 Task: Move the task Implement a new cloud-based accounting system for a company to the section To-Do in the project AgileLab and sort the tasks in the project by Assignee in Ascending order
Action: Mouse moved to (424, 323)
Screenshot: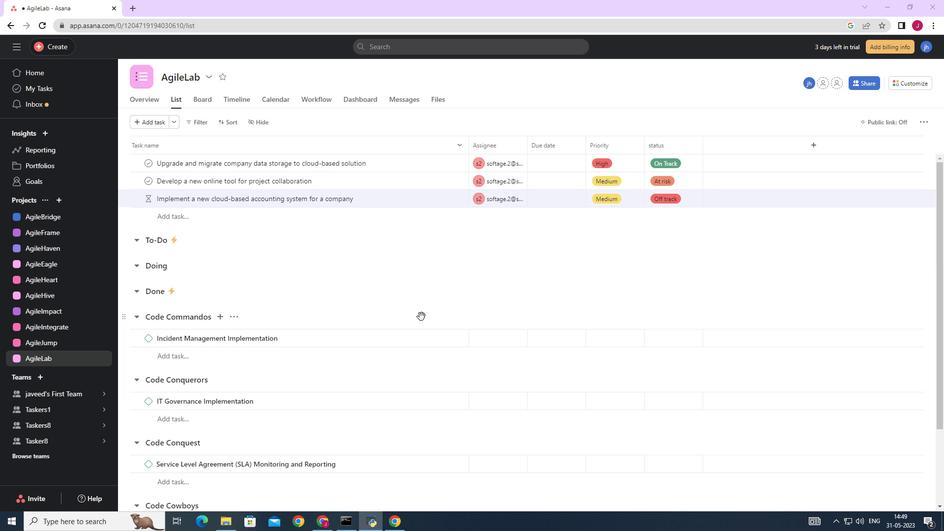 
Action: Mouse scrolled (424, 324) with delta (0, 0)
Screenshot: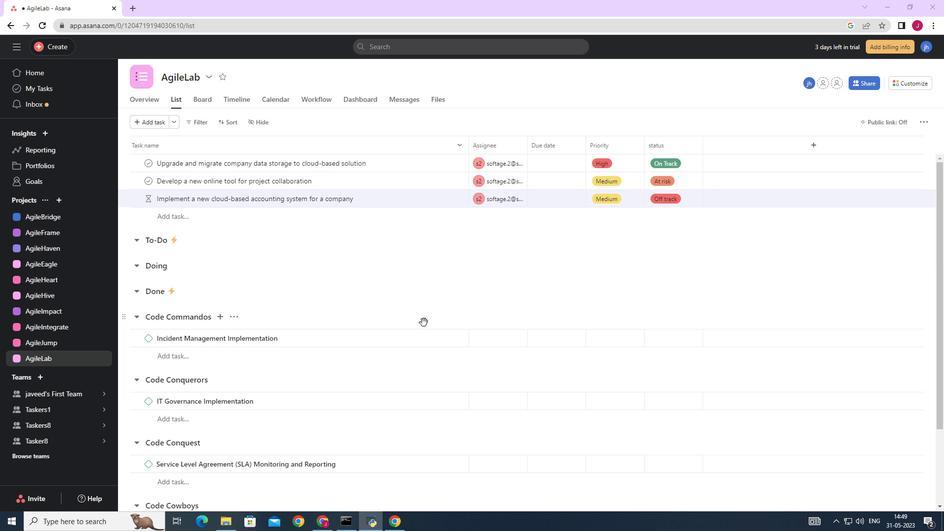 
Action: Mouse moved to (424, 324)
Screenshot: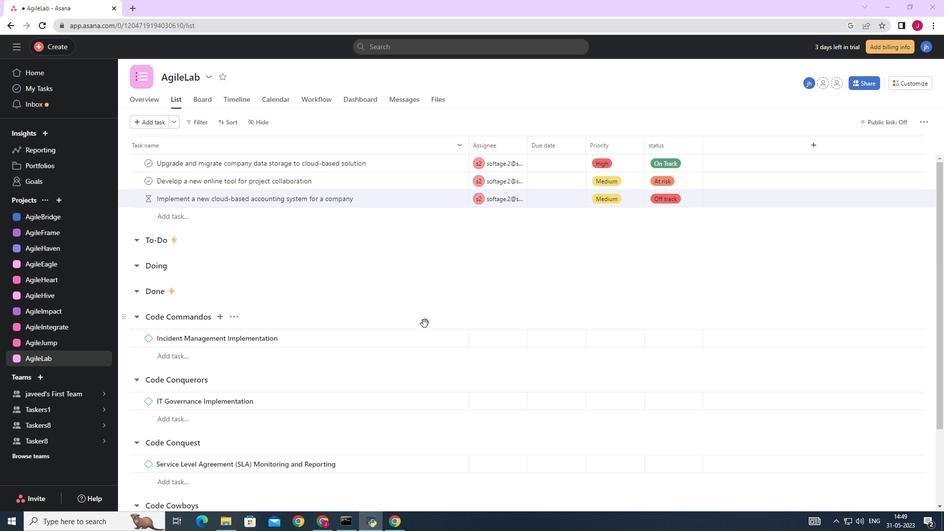 
Action: Mouse scrolled (424, 324) with delta (0, 0)
Screenshot: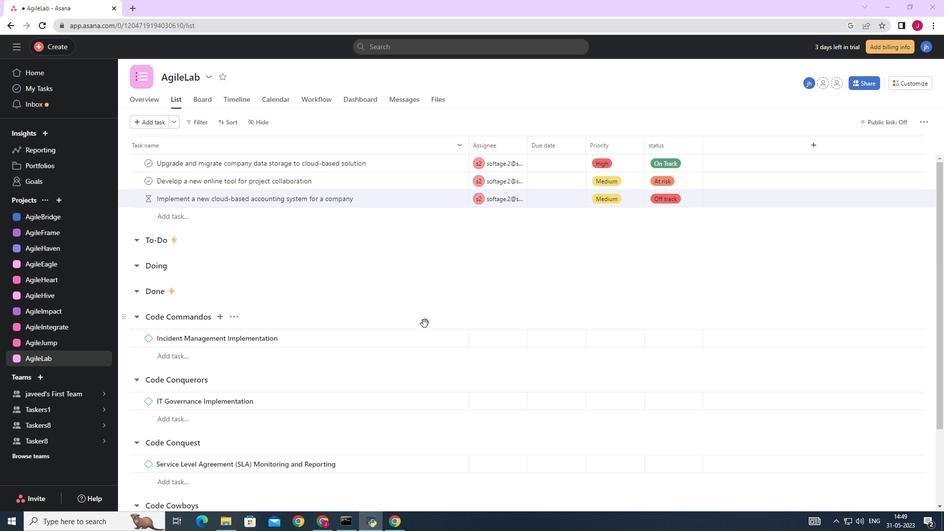 
Action: Mouse moved to (423, 324)
Screenshot: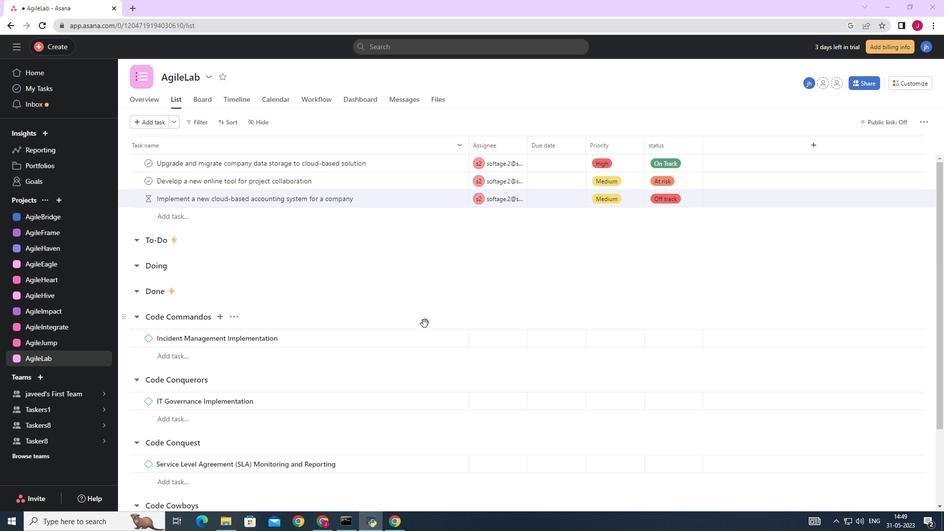
Action: Mouse scrolled (423, 324) with delta (0, 0)
Screenshot: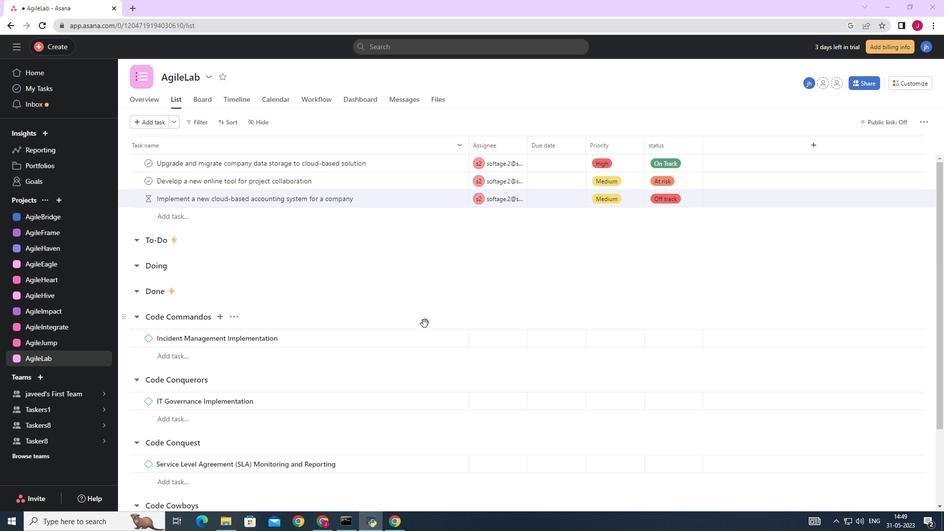 
Action: Mouse moved to (440, 200)
Screenshot: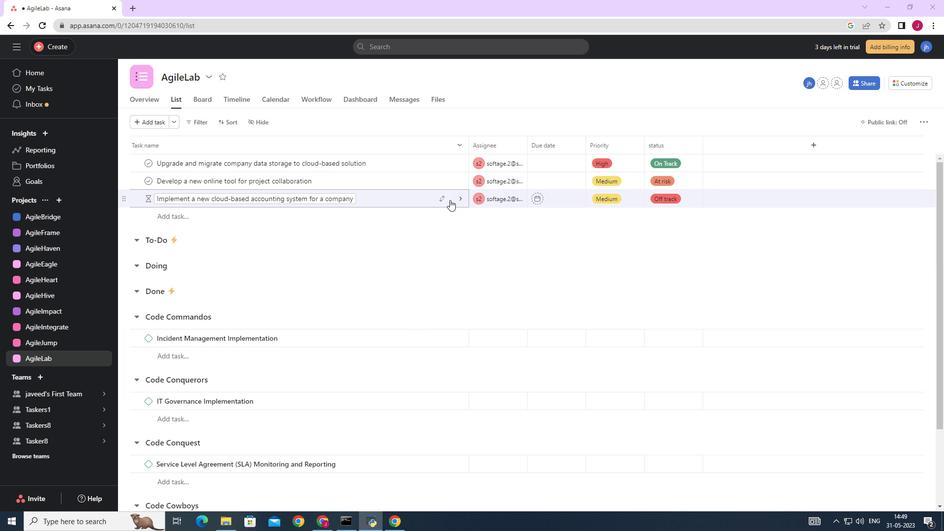 
Action: Mouse pressed left at (440, 200)
Screenshot: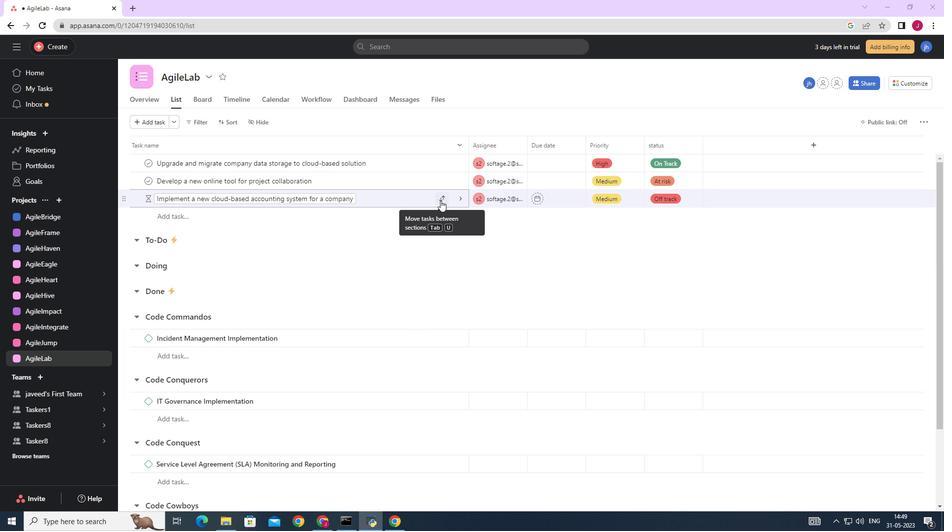 
Action: Mouse moved to (391, 248)
Screenshot: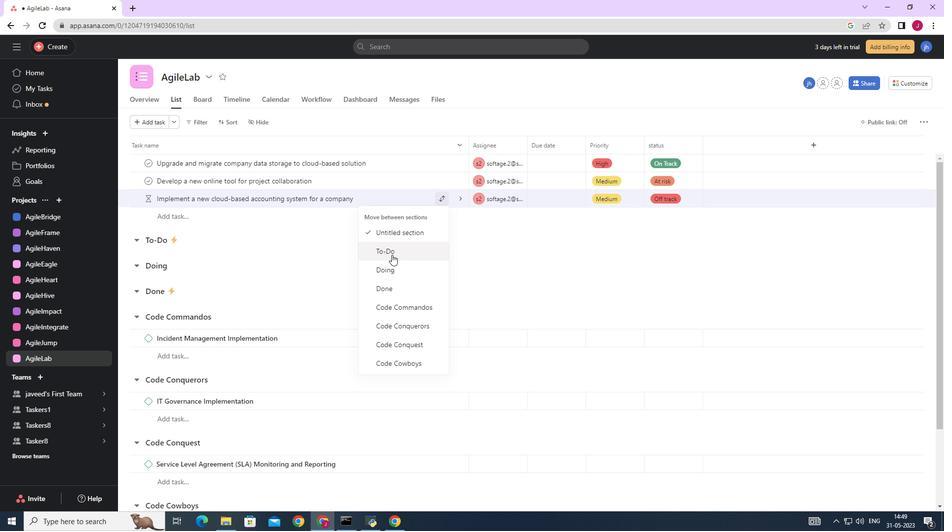 
Action: Mouse pressed left at (391, 248)
Screenshot: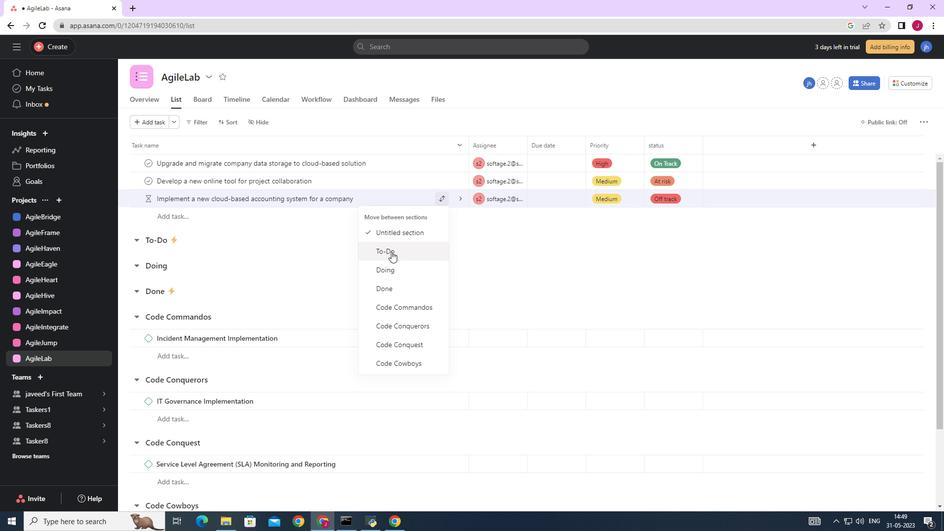 
Action: Mouse moved to (224, 123)
Screenshot: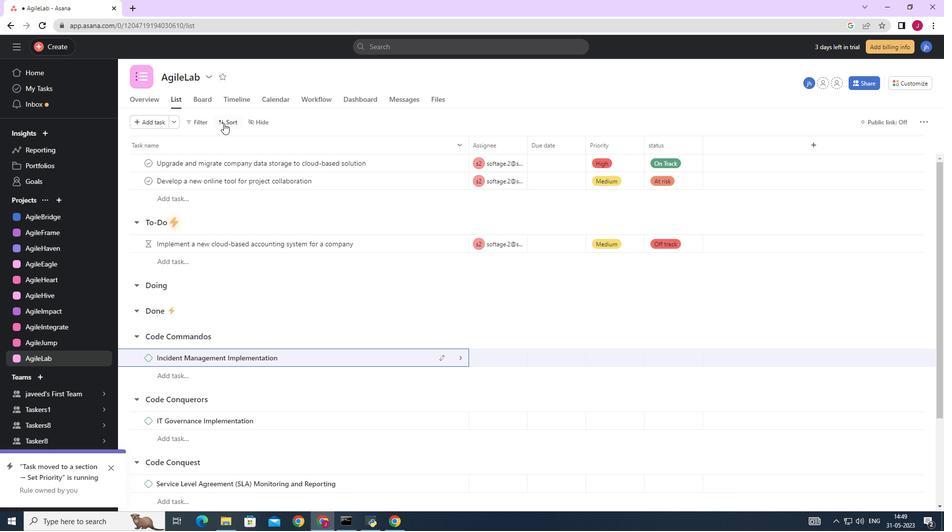 
Action: Mouse pressed left at (224, 123)
Screenshot: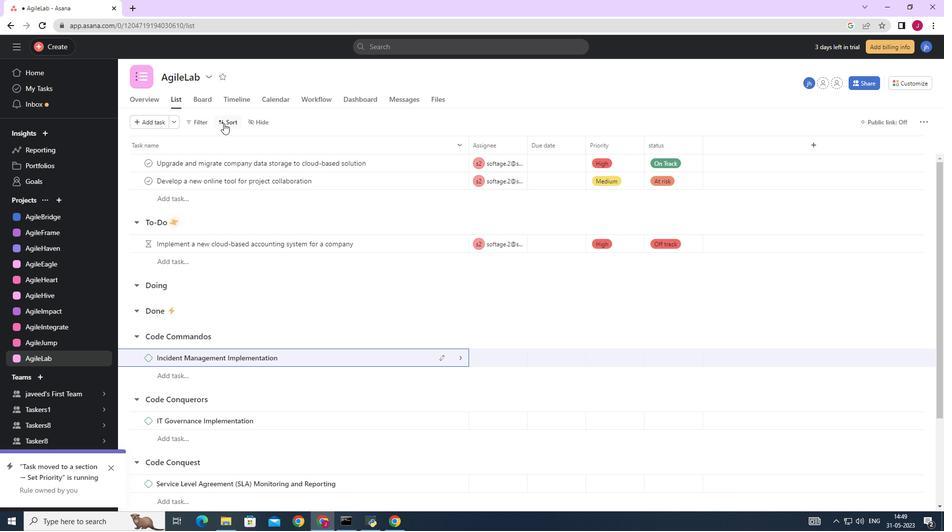 
Action: Mouse moved to (252, 201)
Screenshot: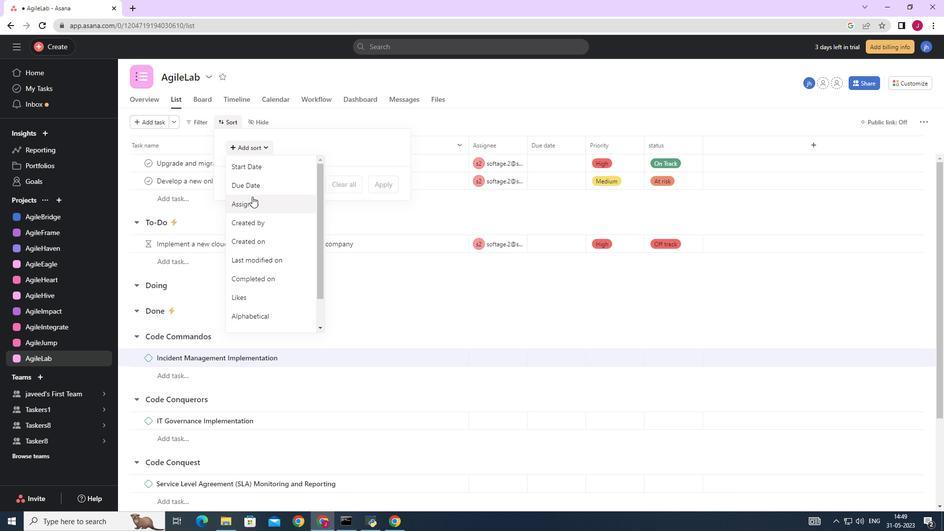 
Action: Mouse pressed left at (252, 201)
Screenshot: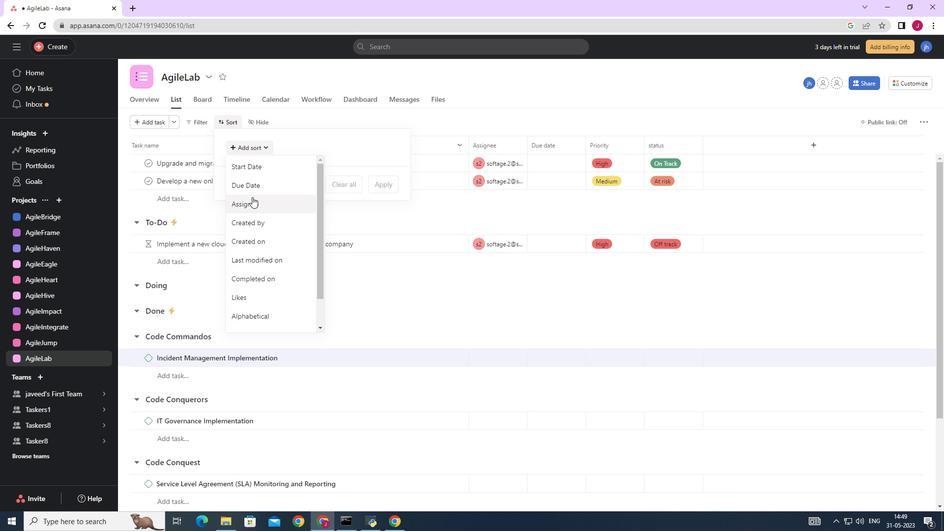 
Action: Mouse moved to (273, 161)
Screenshot: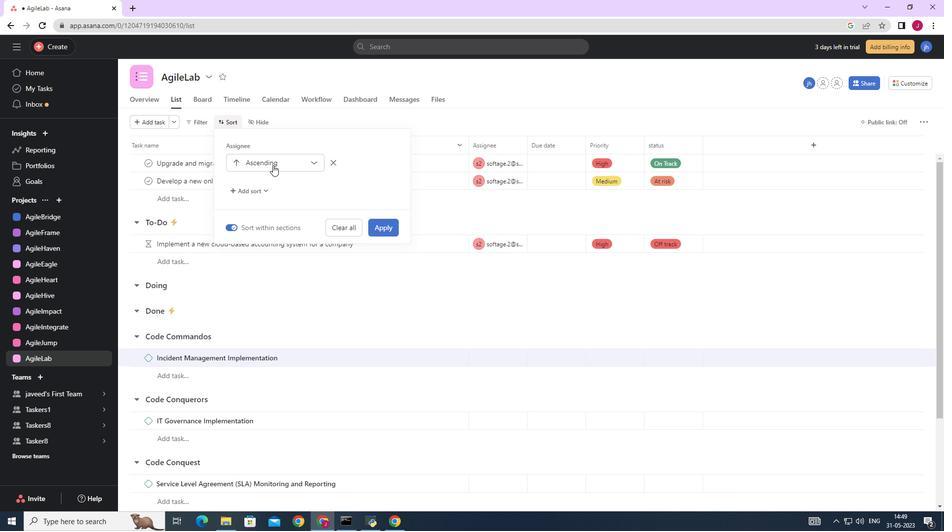 
Action: Mouse pressed left at (273, 161)
Screenshot: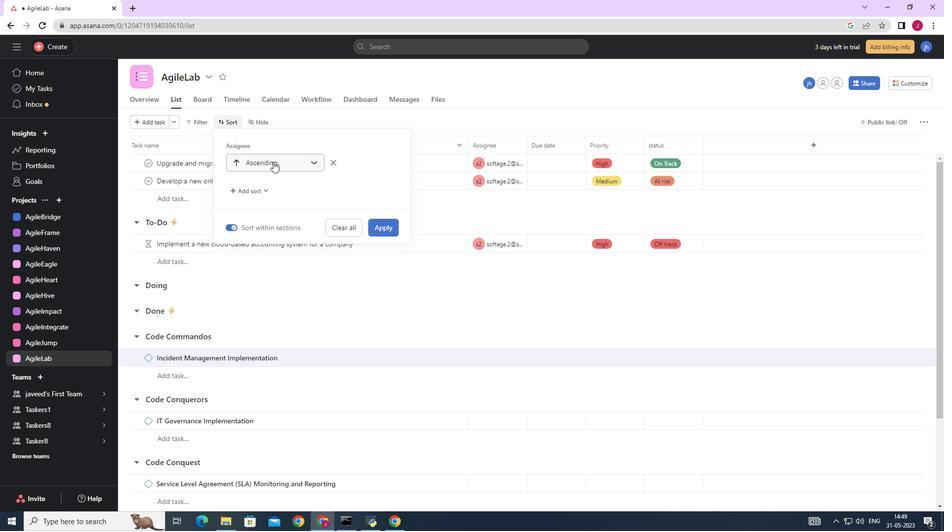
Action: Mouse moved to (277, 165)
Screenshot: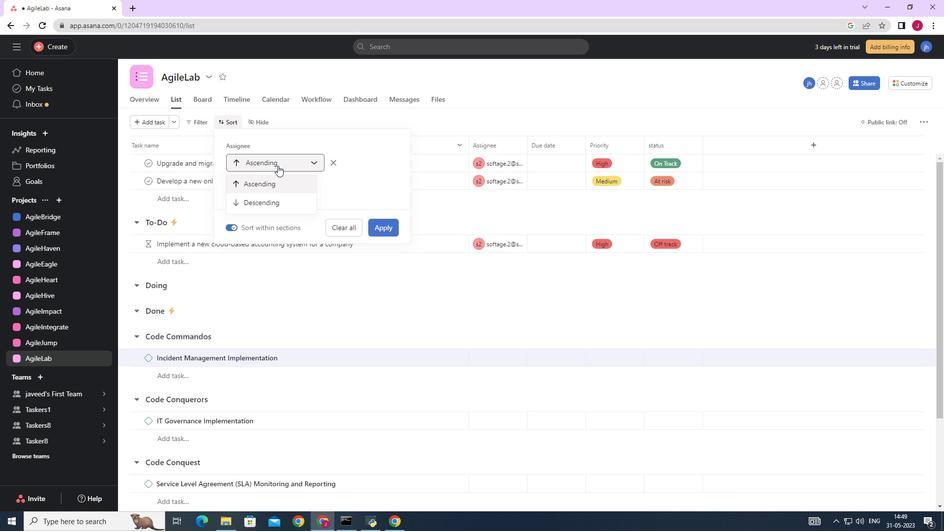 
Action: Mouse pressed left at (277, 165)
Screenshot: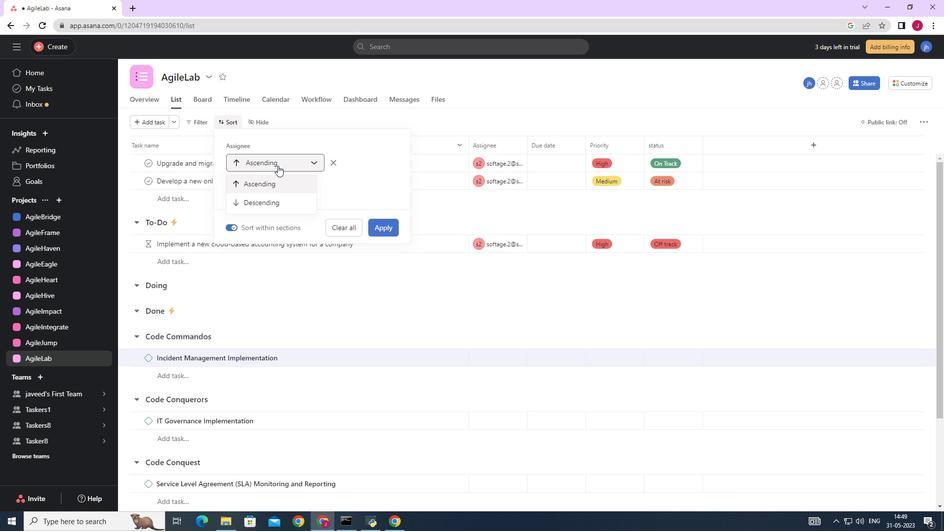 
Action: Mouse moved to (377, 227)
Screenshot: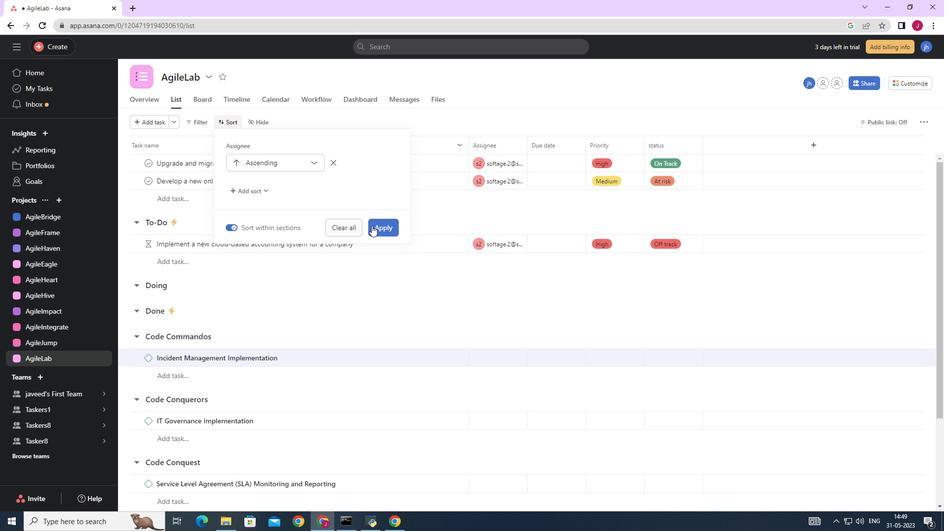 
Action: Mouse pressed left at (377, 227)
Screenshot: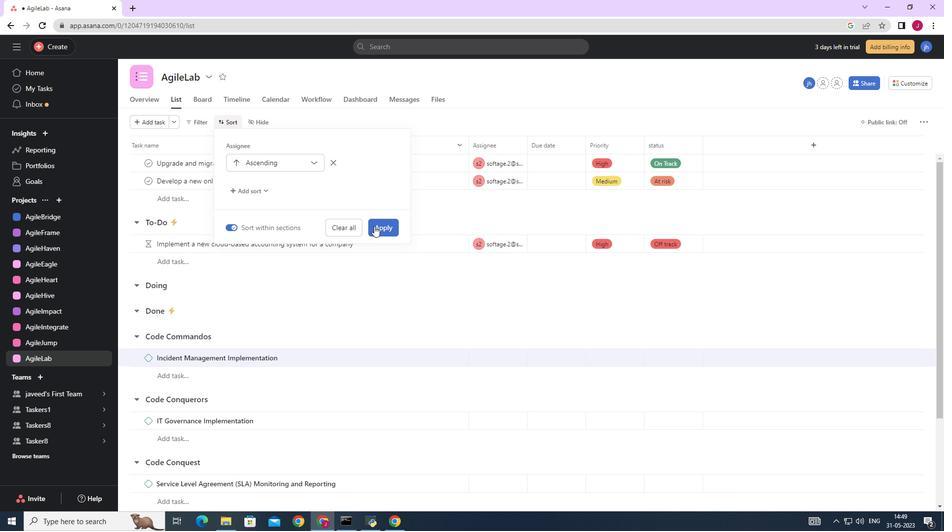
Action: Mouse moved to (377, 228)
Screenshot: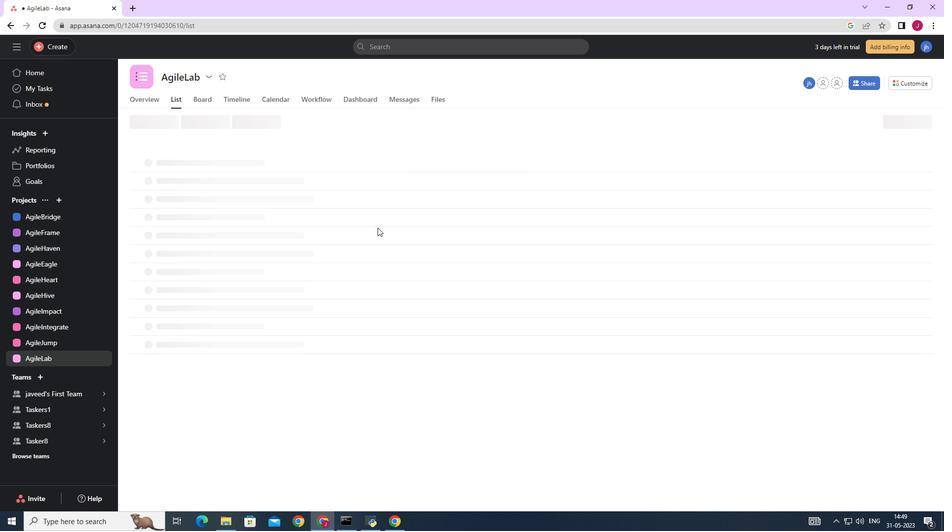 
